 Task: Log work in the project CalibratePro for the issue 'Develop a new feature to allow for integration with blockchain technology' spent time as '4w 2d 8h 32m' and remaining time as '2w 6d 7h 7m' and move to top of backlog. Now add the issue to the epic 'Test Automation Implementation'. Log work in the project CalibratePro for the issue 'Implement a new feature to allow for personalized content delivery' spent time as '2w 4d 10h 18m' and remaining time as '5w 3d 21h 48m' and move to bottom of backlog. Now add the issue to the epic 'Agile Coaching and Training'
Action: Mouse moved to (815, 418)
Screenshot: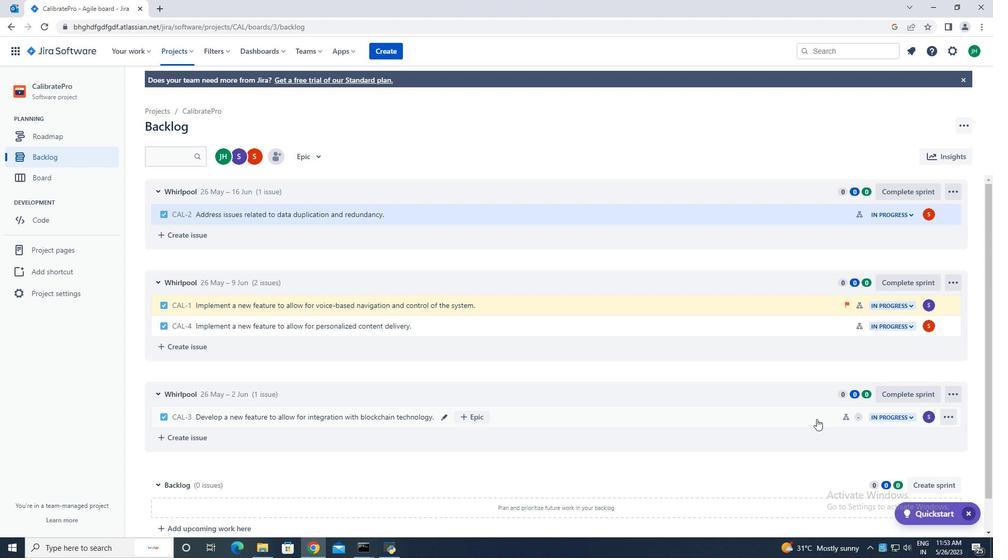 
Action: Mouse pressed left at (815, 418)
Screenshot: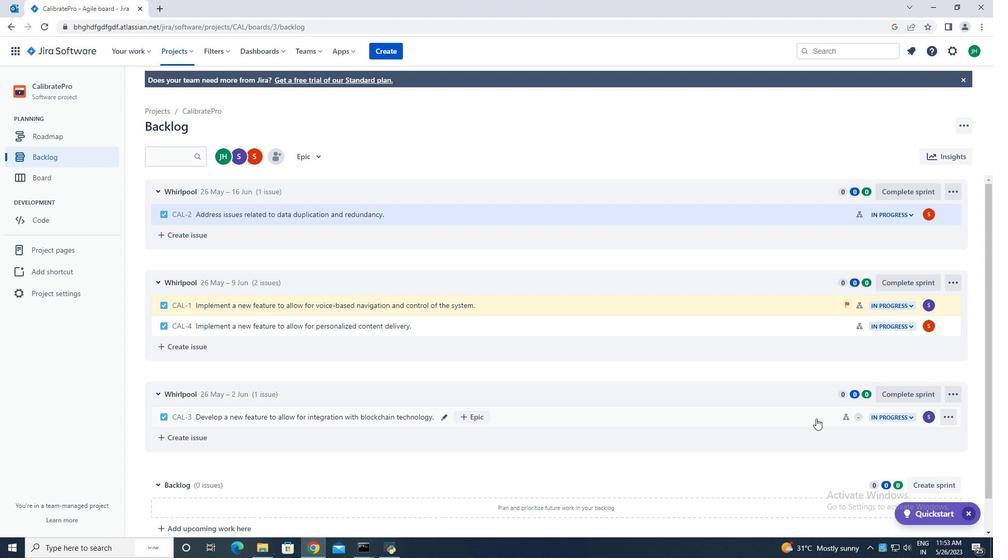 
Action: Mouse moved to (944, 187)
Screenshot: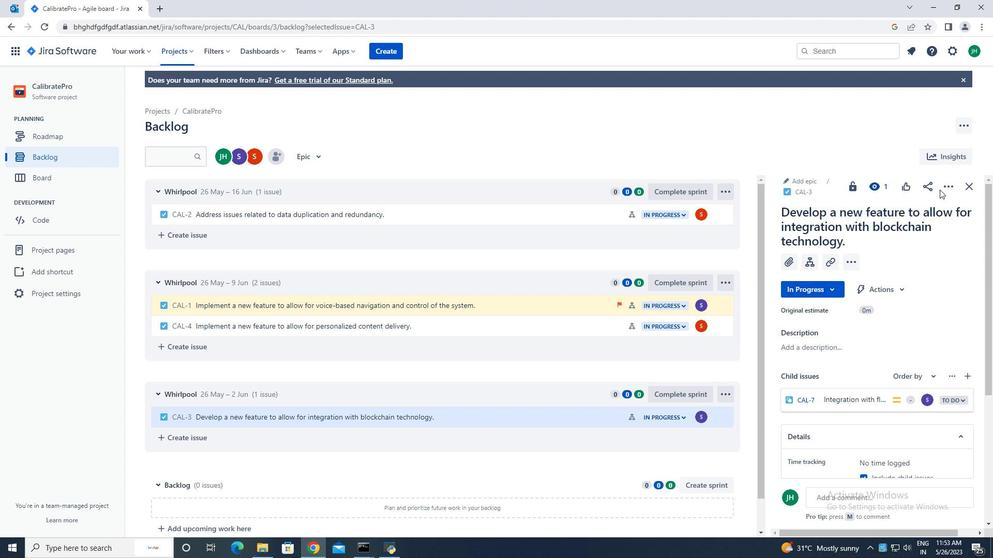 
Action: Mouse pressed left at (944, 187)
Screenshot: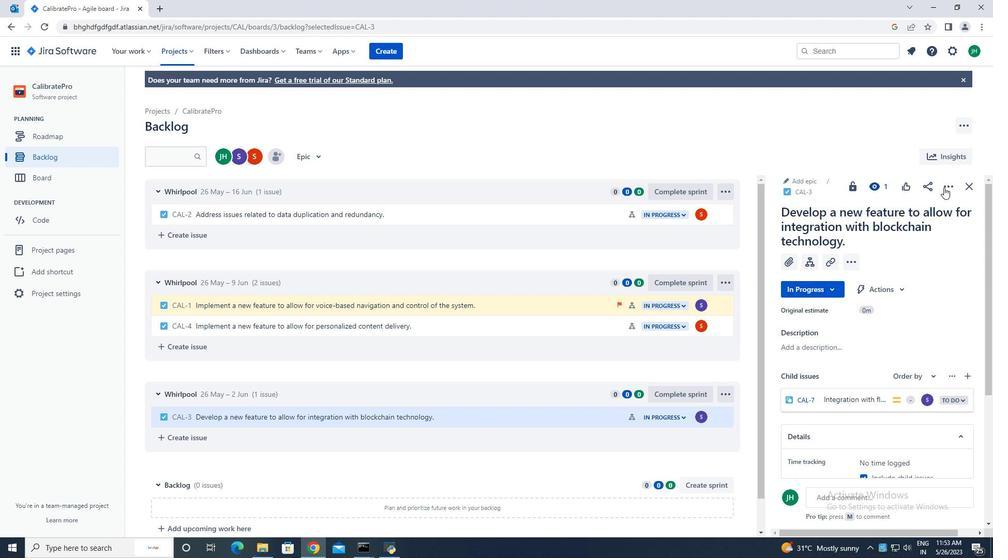 
Action: Mouse moved to (902, 215)
Screenshot: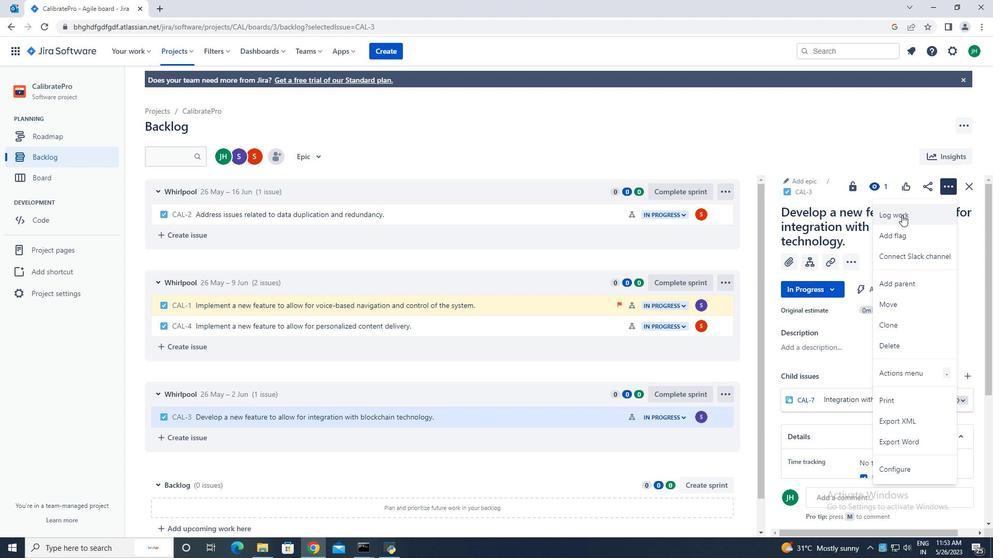 
Action: Mouse pressed left at (902, 215)
Screenshot: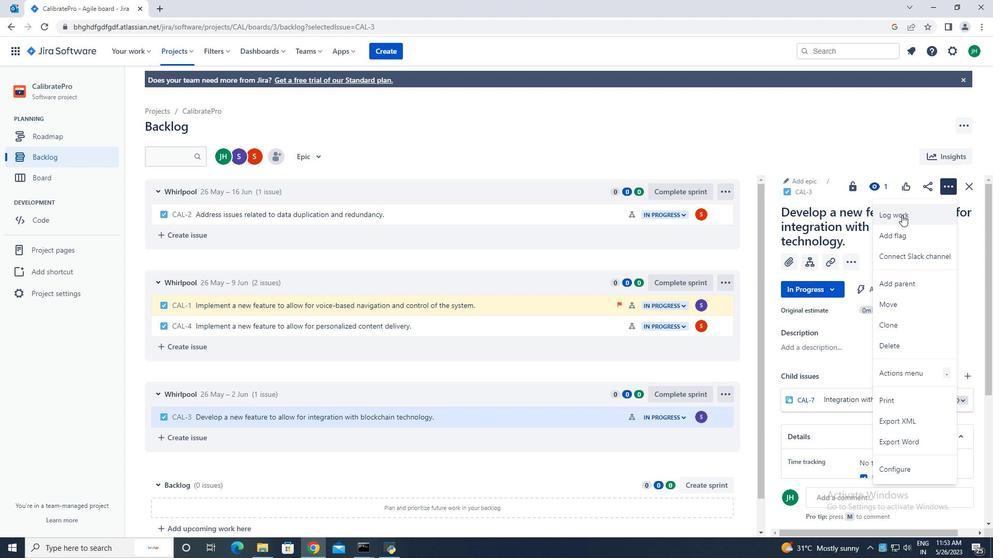 
Action: Mouse moved to (456, 159)
Screenshot: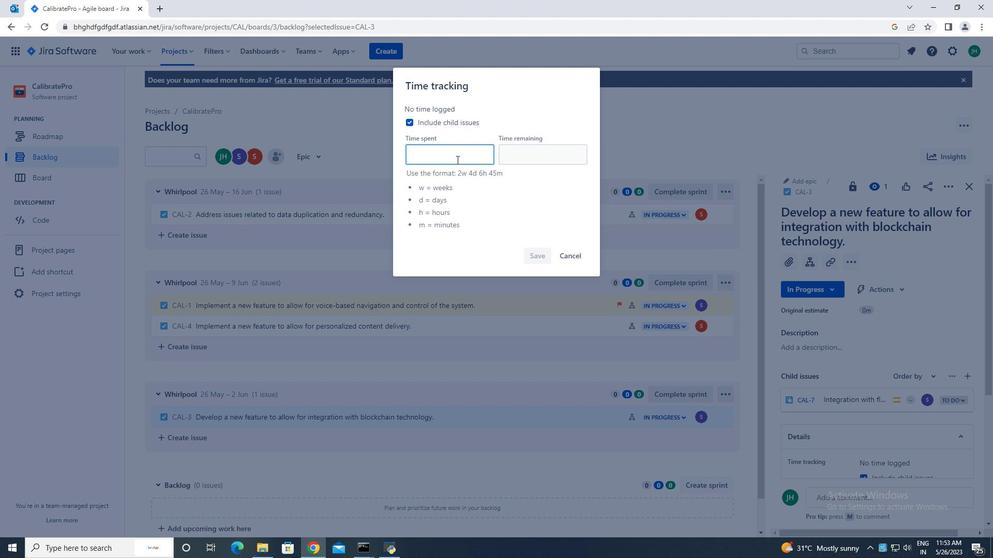 
Action: Key pressed 4w<Key.space>2d<Key.space>8h<Key.space>32m
Screenshot: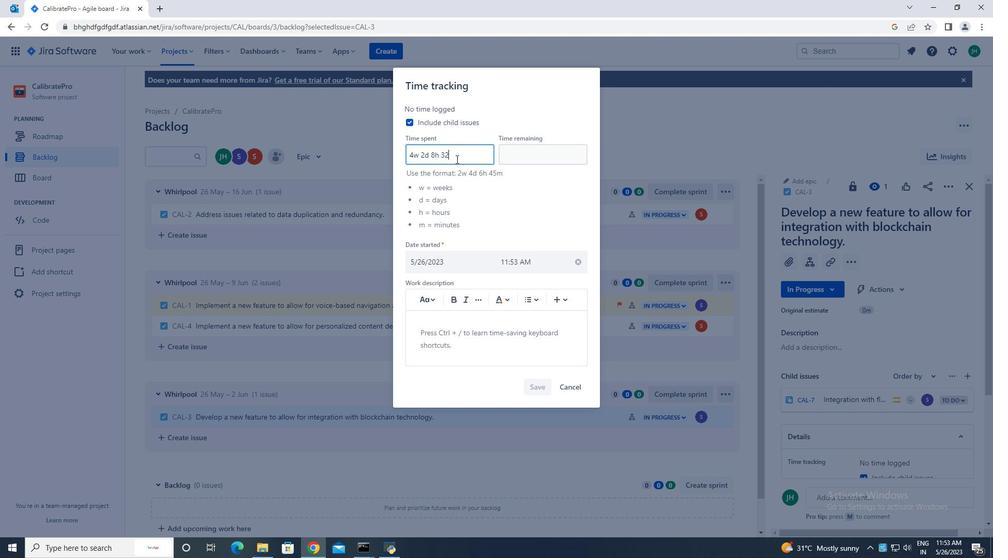 
Action: Mouse moved to (545, 155)
Screenshot: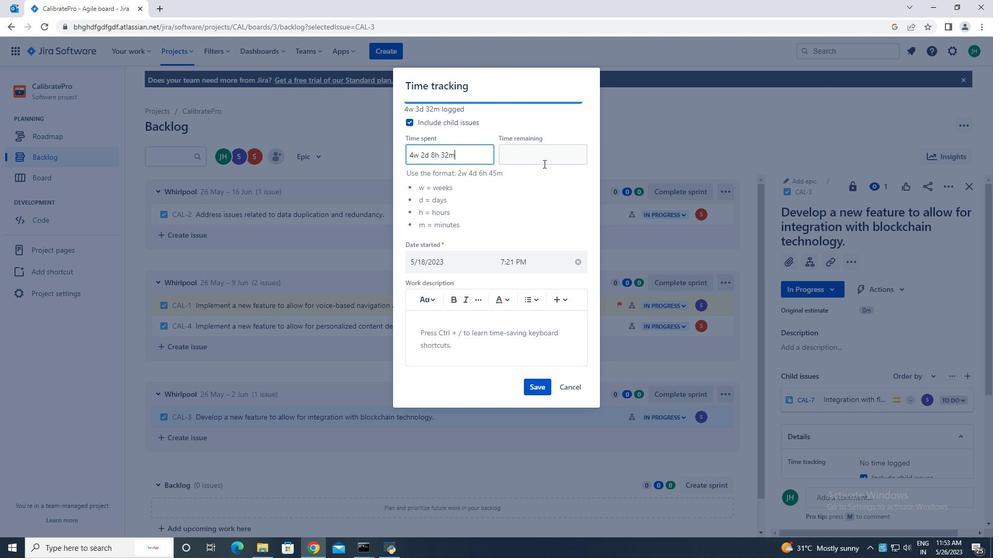 
Action: Mouse pressed left at (545, 155)
Screenshot: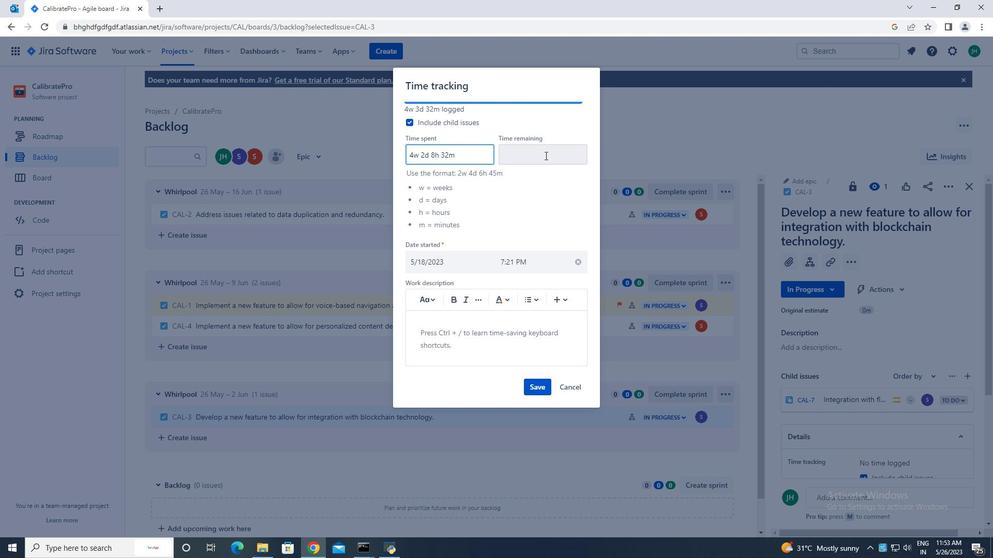 
Action: Key pressed 2w<Key.space>6d<Key.space>7h<Key.space>7m
Screenshot: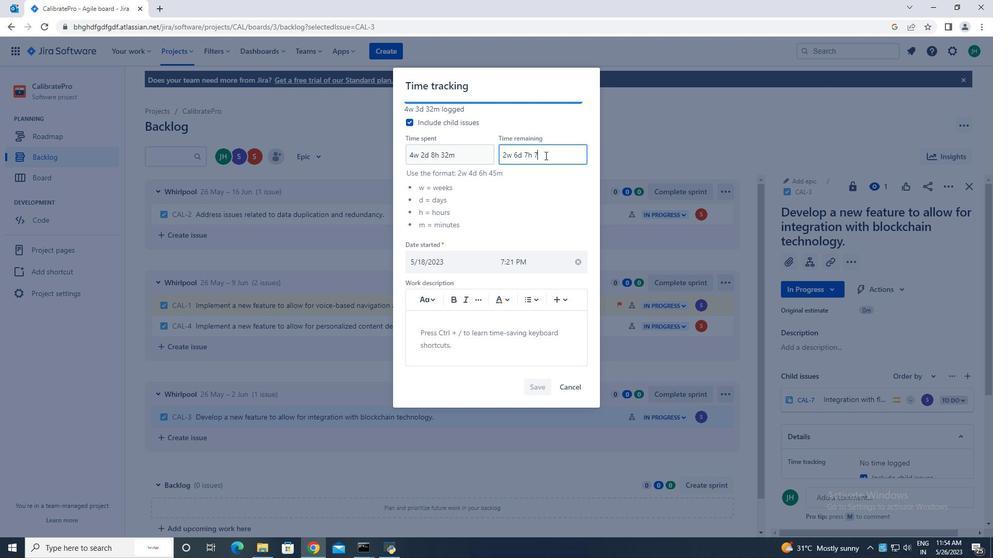 
Action: Mouse moved to (536, 386)
Screenshot: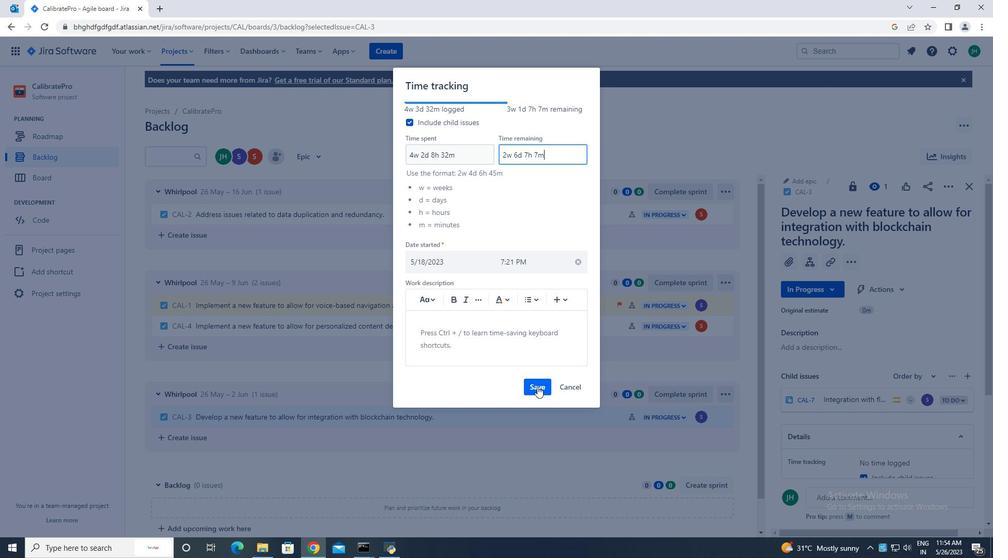 
Action: Mouse pressed left at (536, 386)
Screenshot: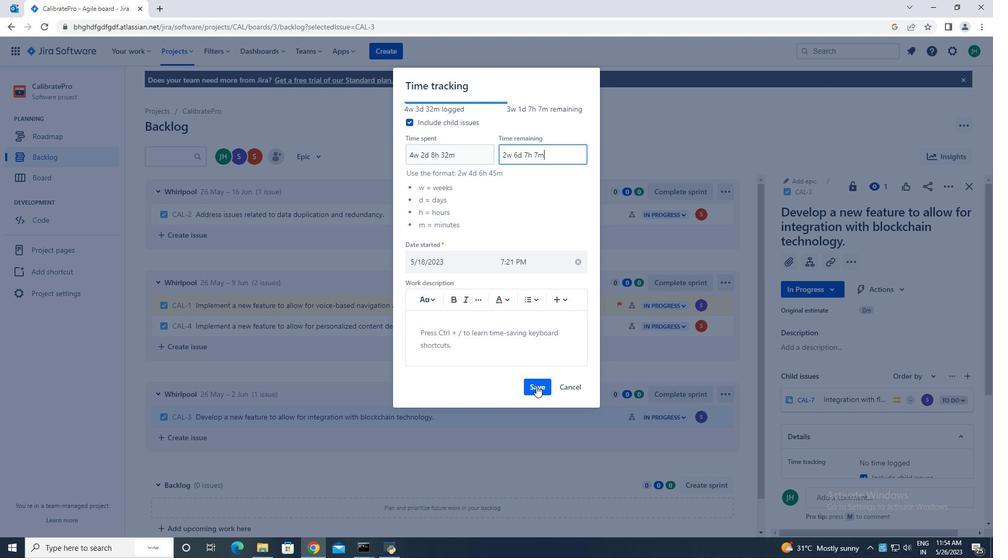 
Action: Mouse moved to (719, 417)
Screenshot: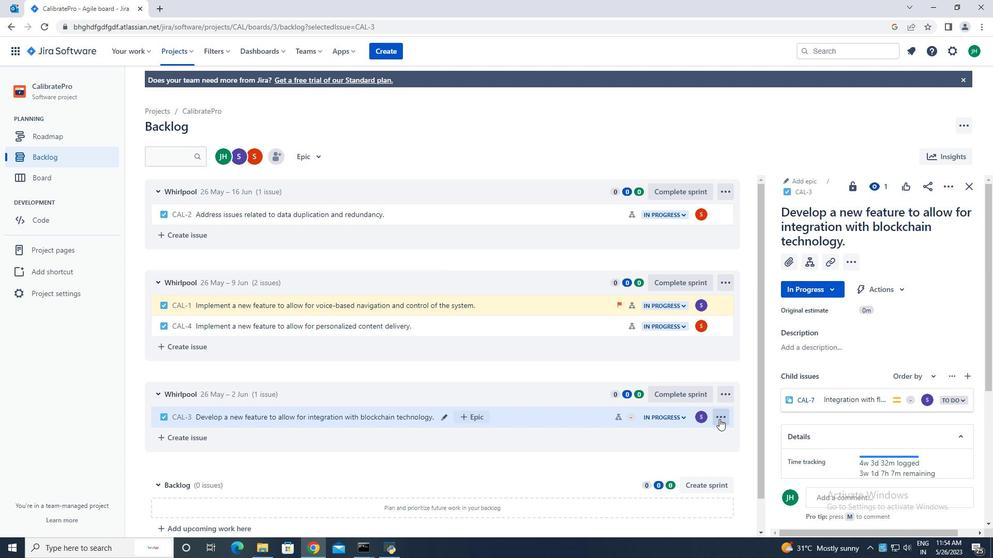 
Action: Mouse pressed left at (719, 417)
Screenshot: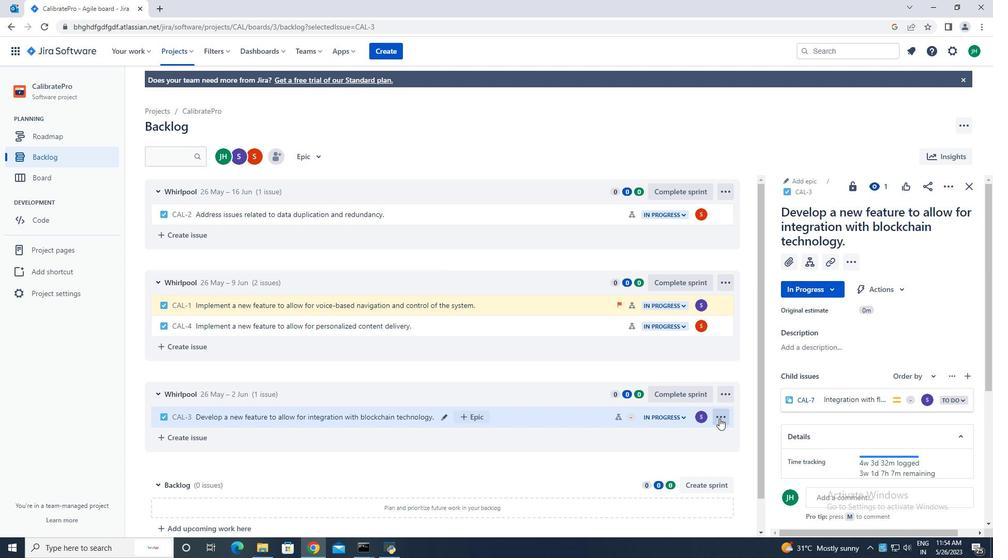 
Action: Mouse moved to (694, 378)
Screenshot: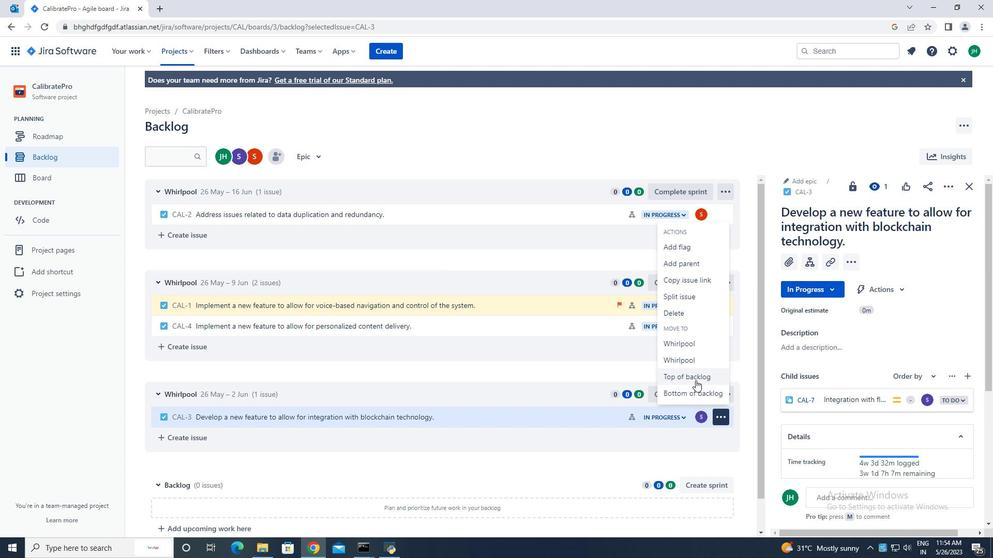 
Action: Mouse pressed left at (694, 378)
Screenshot: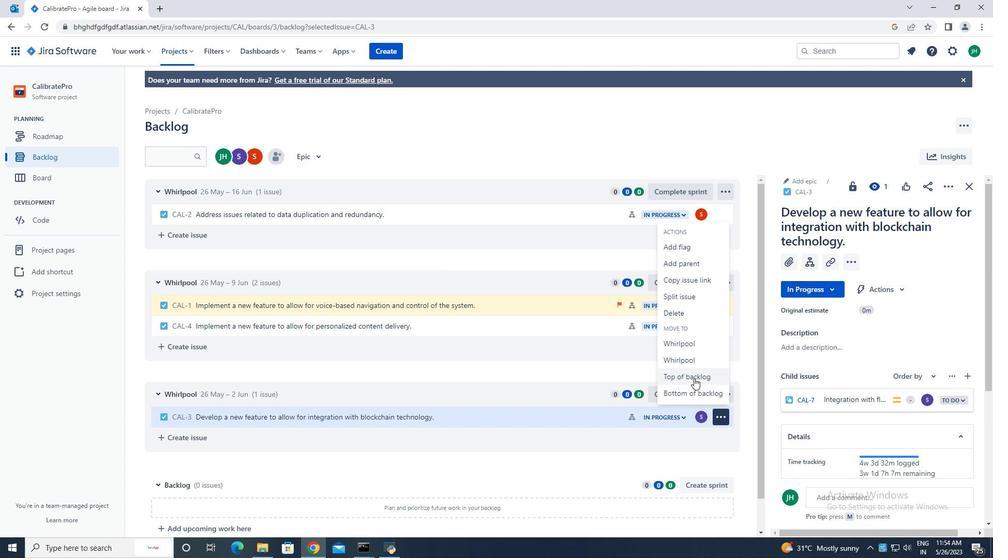 
Action: Mouse moved to (533, 164)
Screenshot: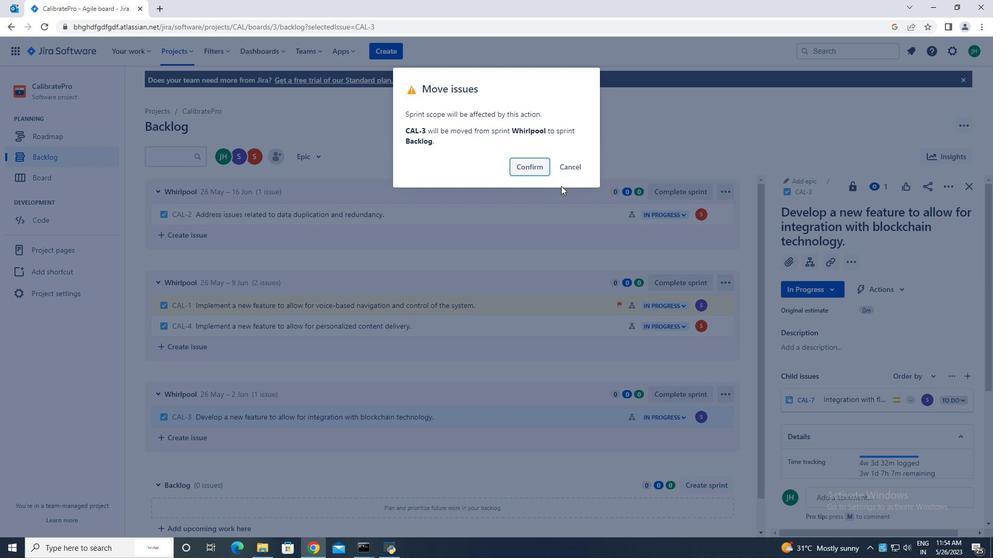 
Action: Mouse pressed left at (533, 164)
Screenshot: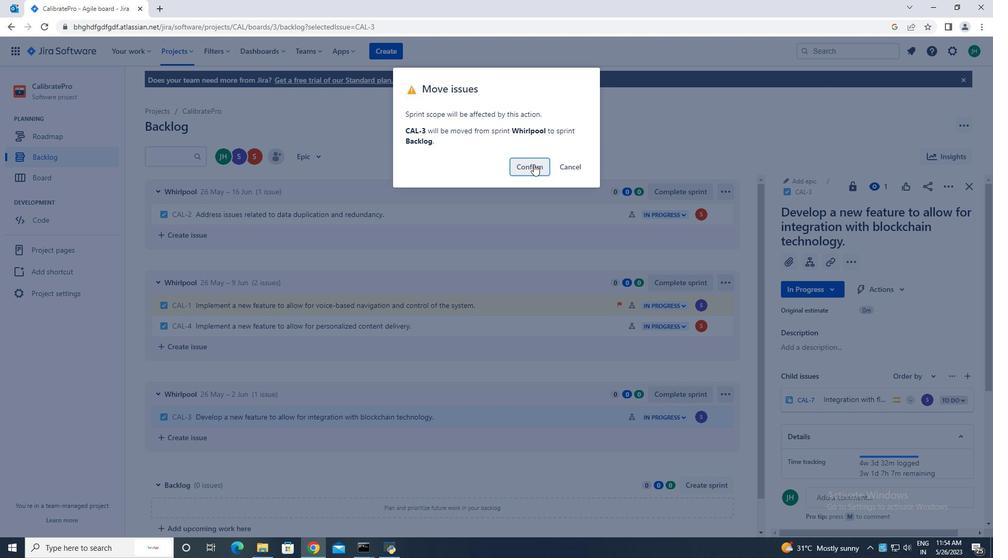 
Action: Mouse moved to (973, 186)
Screenshot: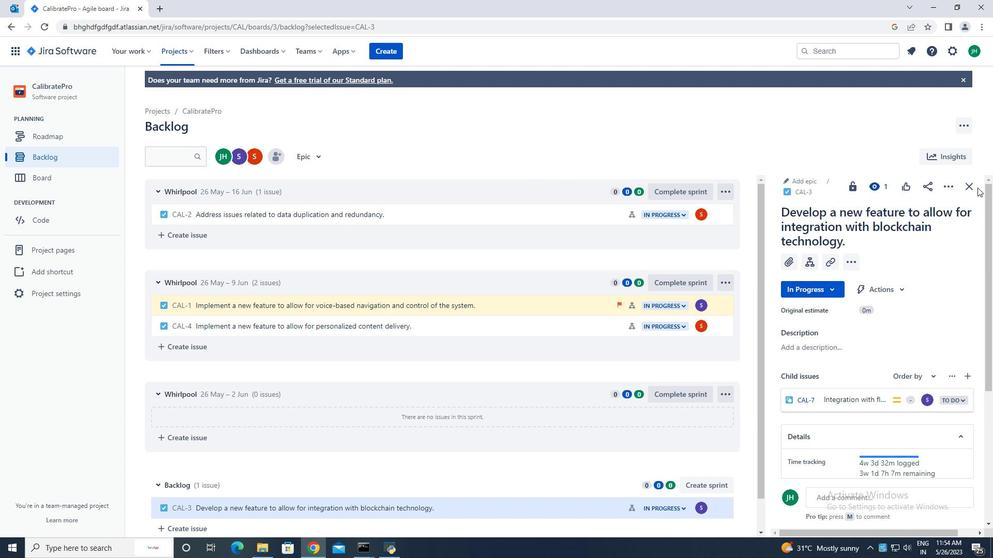 
Action: Mouse pressed left at (973, 186)
Screenshot: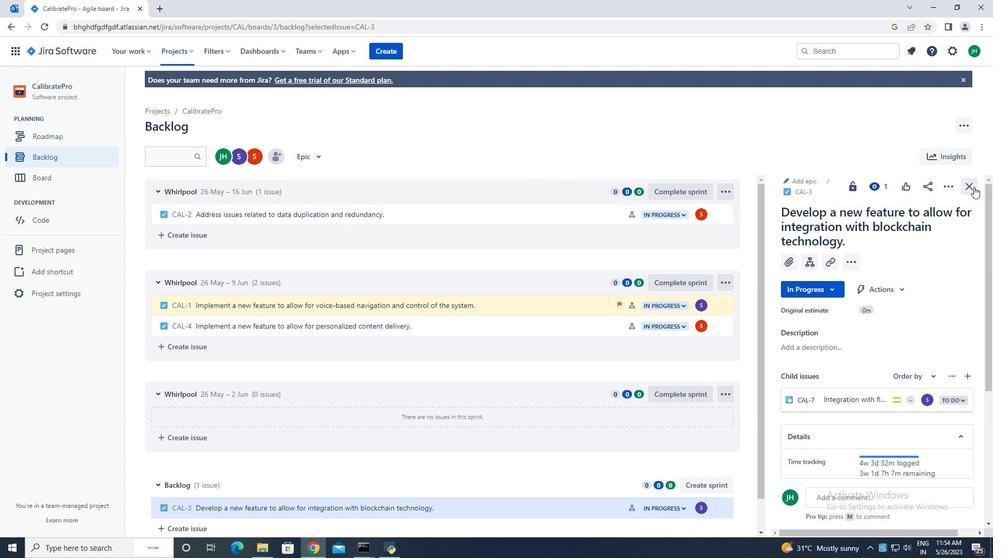 
Action: Mouse moved to (314, 159)
Screenshot: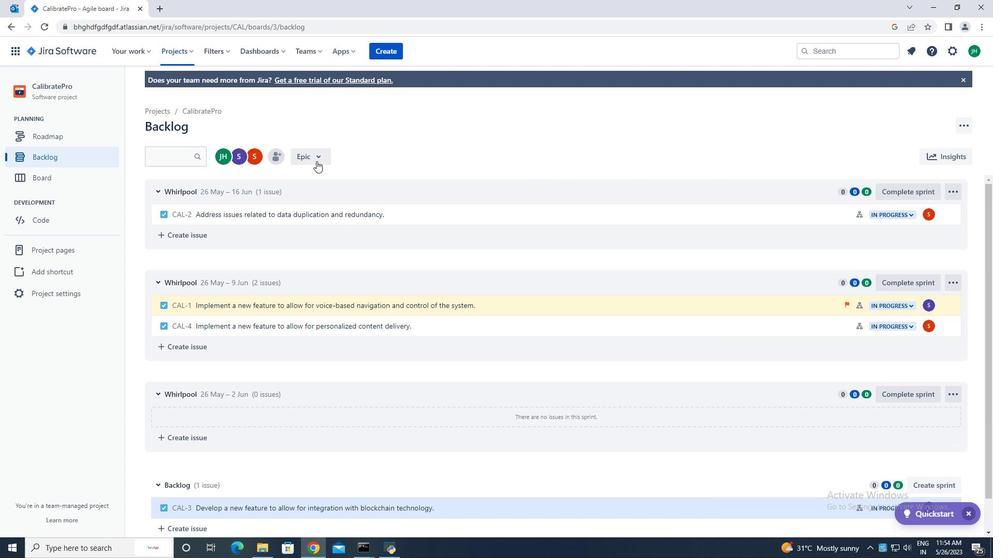 
Action: Mouse pressed left at (314, 159)
Screenshot: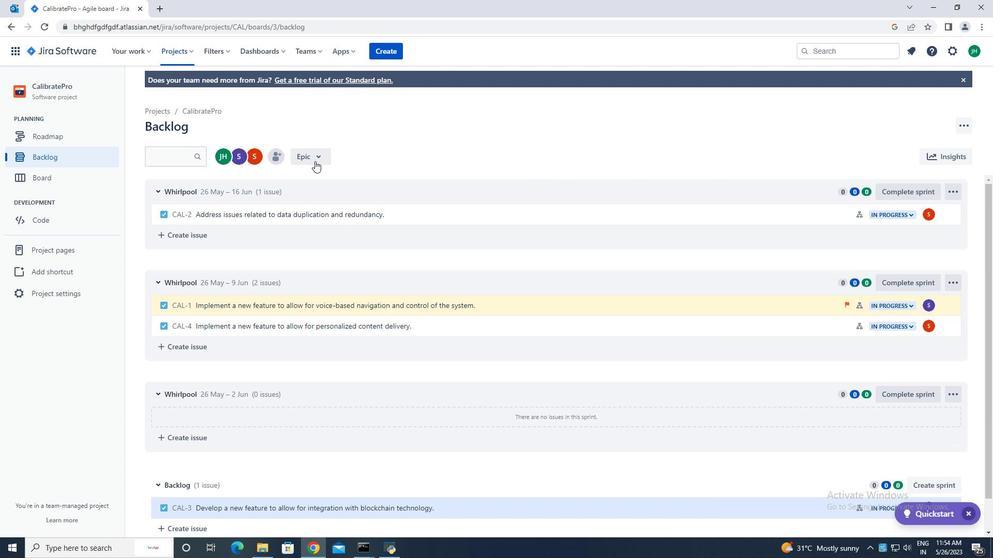 
Action: Mouse moved to (327, 234)
Screenshot: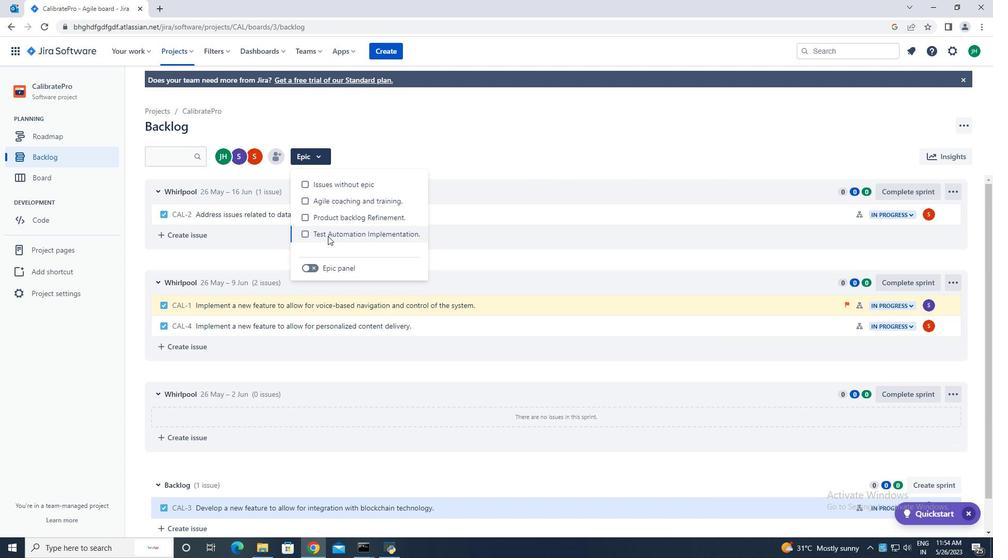 
Action: Mouse pressed left at (327, 234)
Screenshot: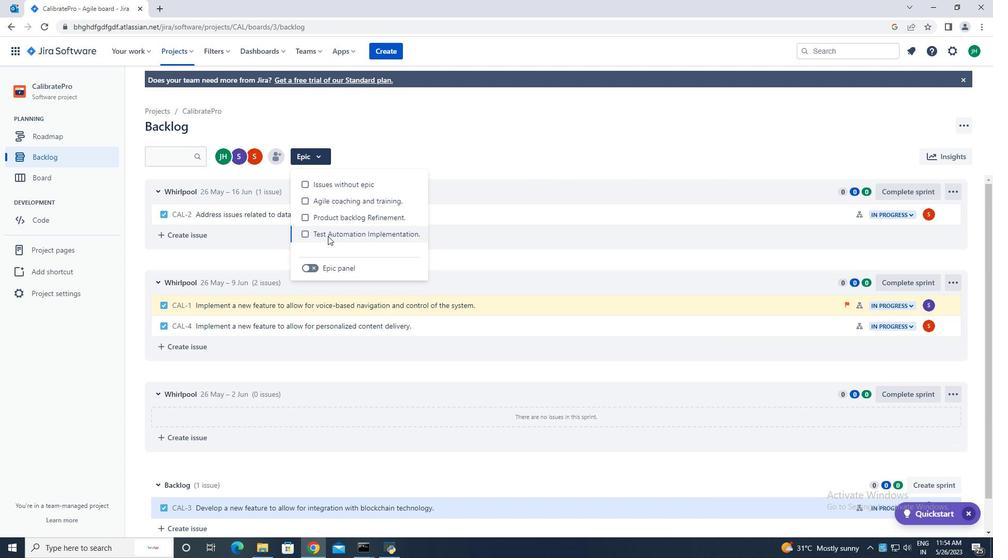 
Action: Mouse moved to (360, 108)
Screenshot: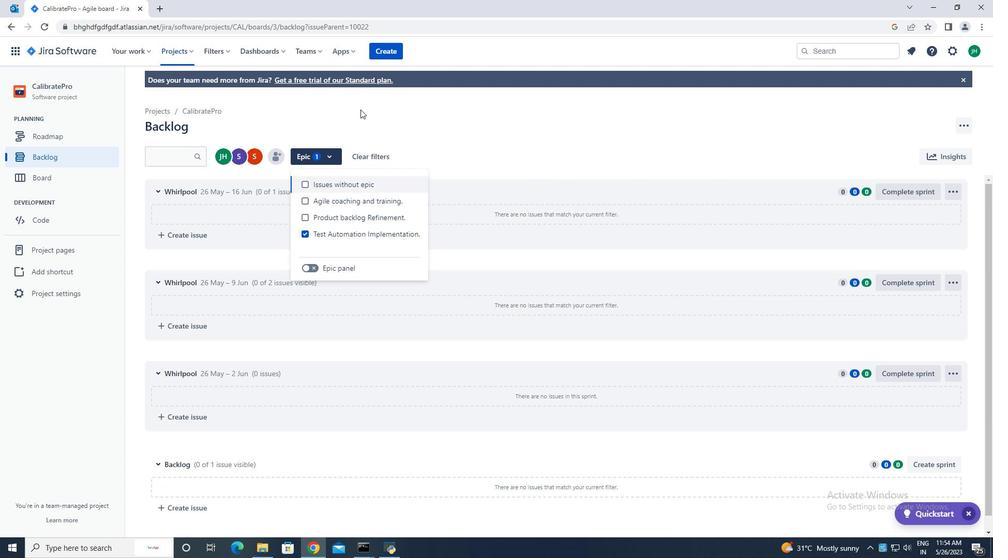 
Action: Mouse pressed left at (360, 108)
Screenshot: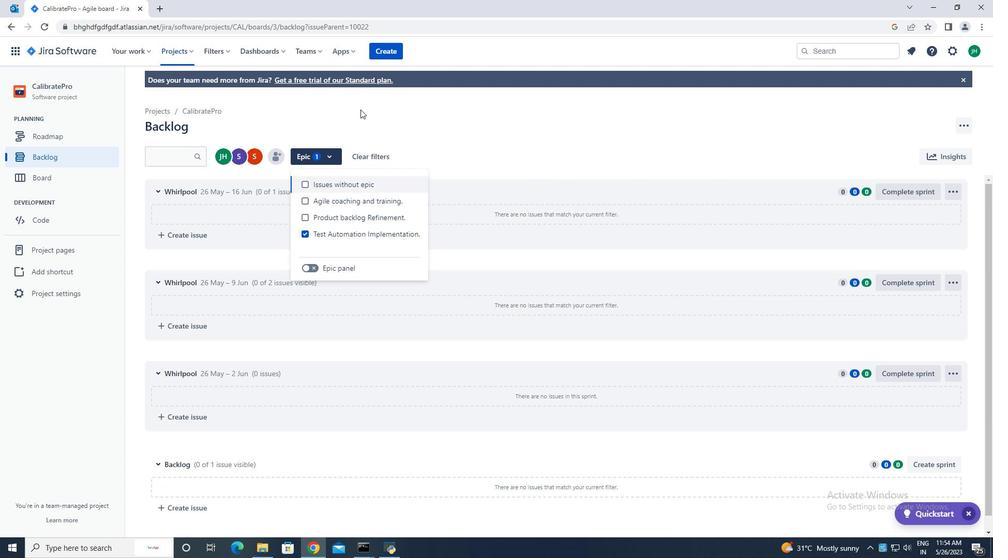 
Action: Mouse moved to (49, 156)
Screenshot: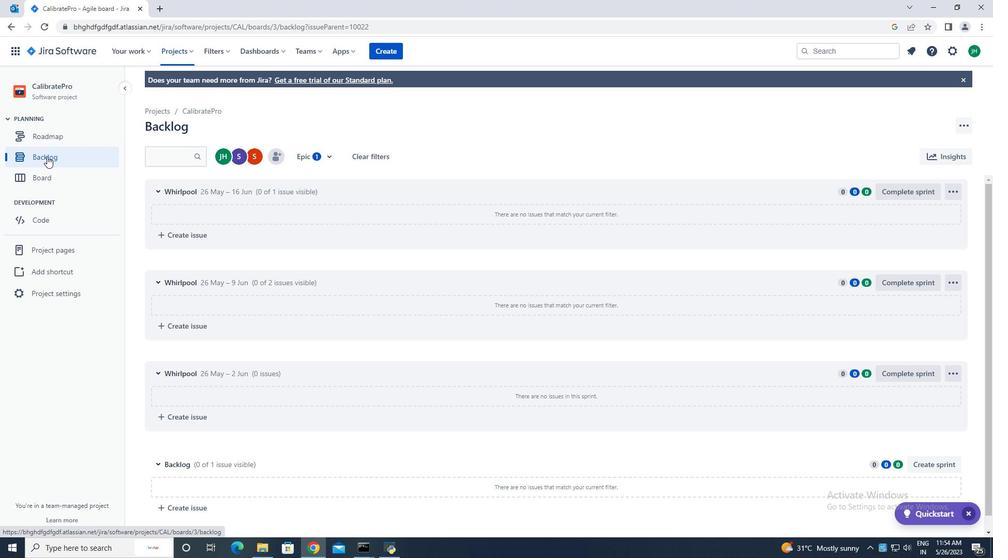 
Action: Mouse pressed left at (49, 156)
Screenshot: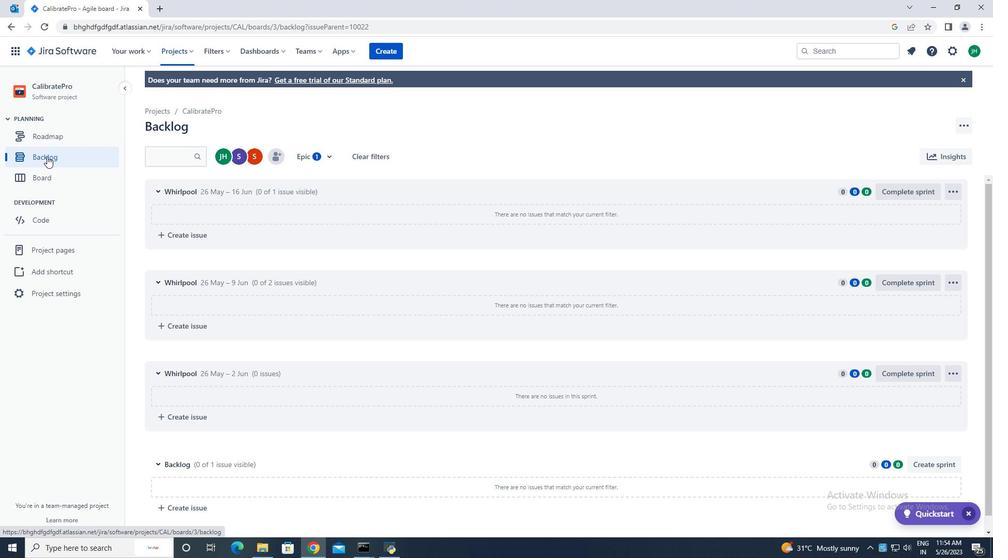 
Action: Mouse moved to (768, 328)
Screenshot: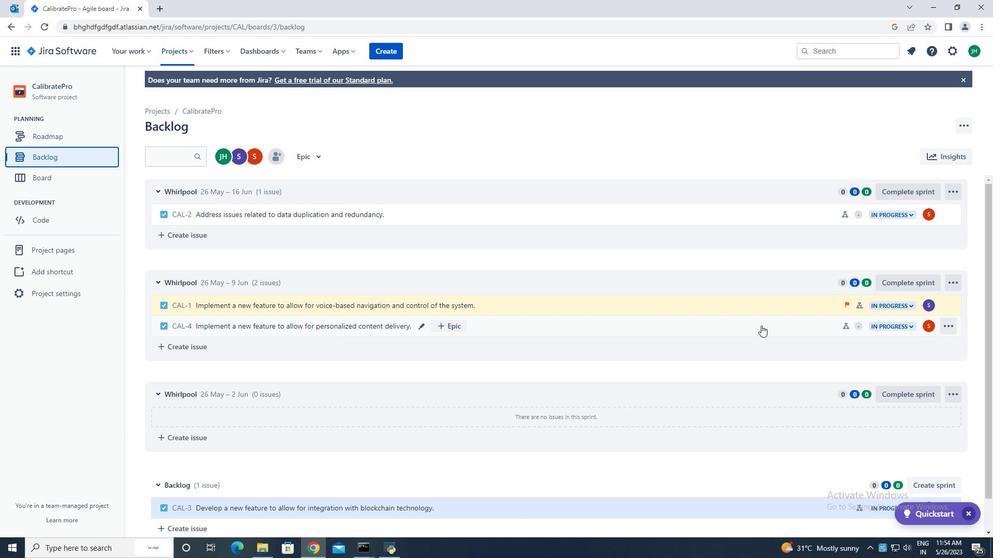 
Action: Mouse pressed left at (768, 328)
Screenshot: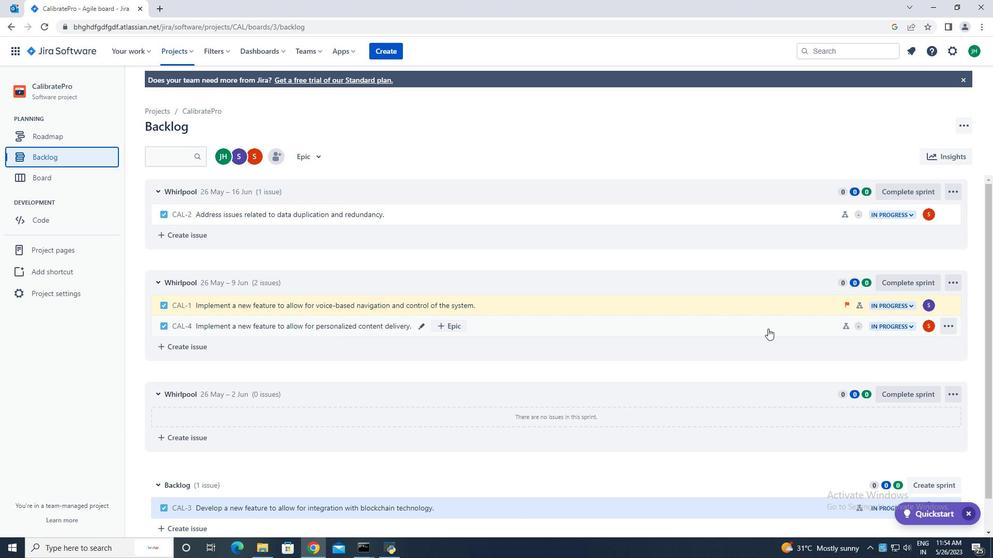 
Action: Mouse moved to (948, 186)
Screenshot: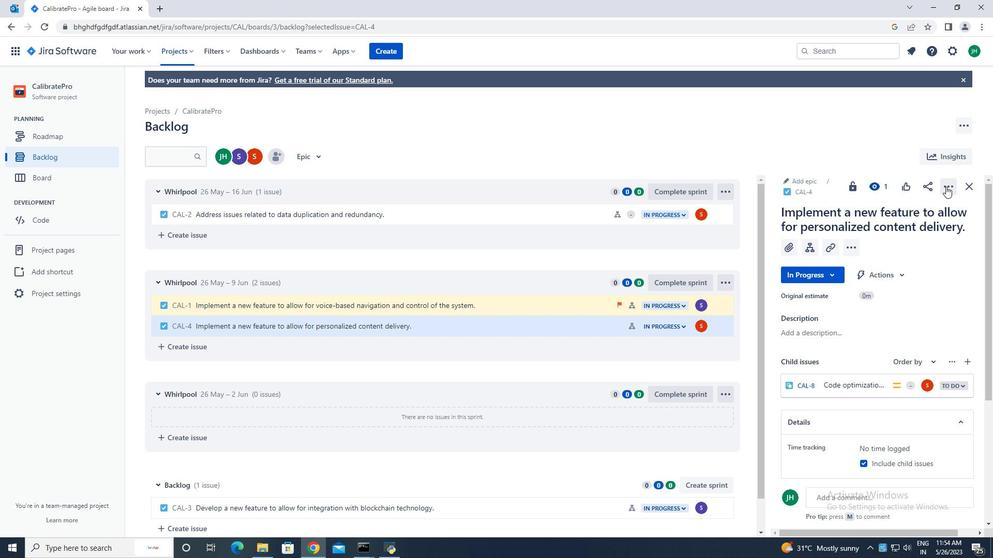 
Action: Mouse pressed left at (948, 186)
Screenshot: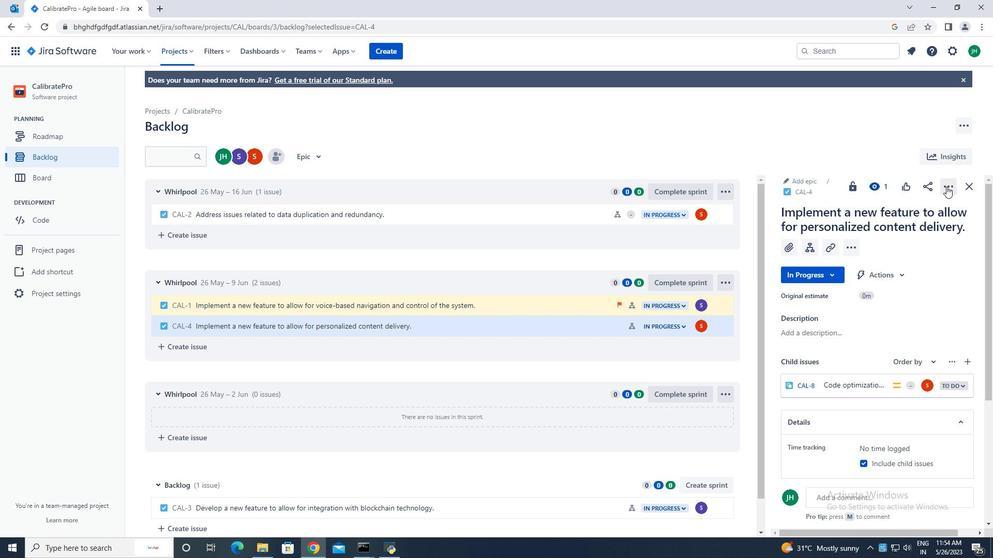 
Action: Mouse moved to (899, 215)
Screenshot: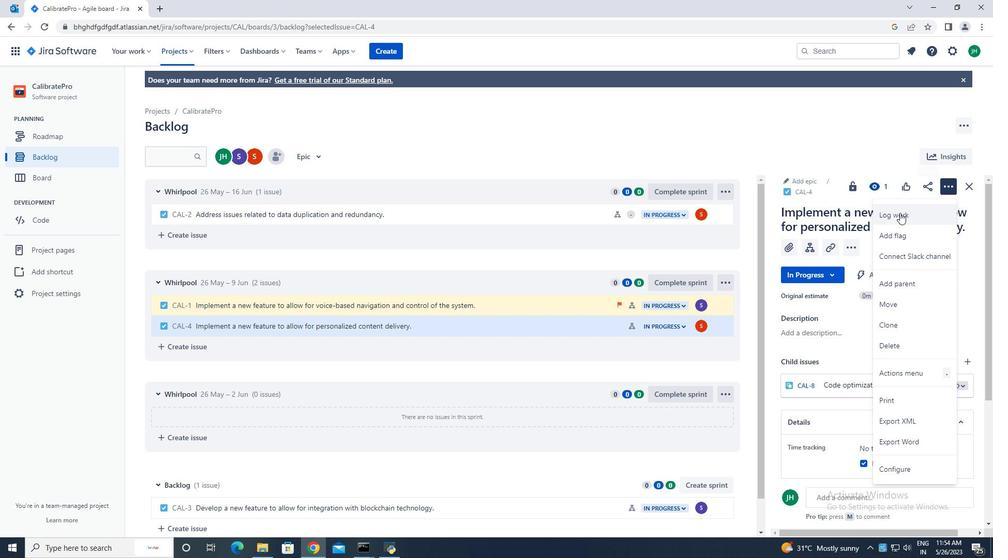 
Action: Mouse pressed left at (899, 215)
Screenshot: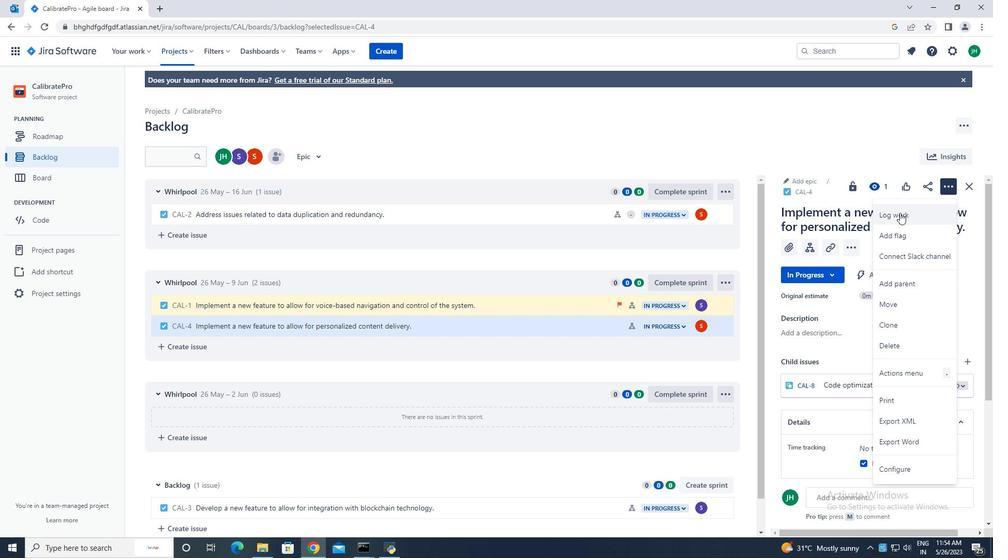 
Action: Mouse moved to (454, 157)
Screenshot: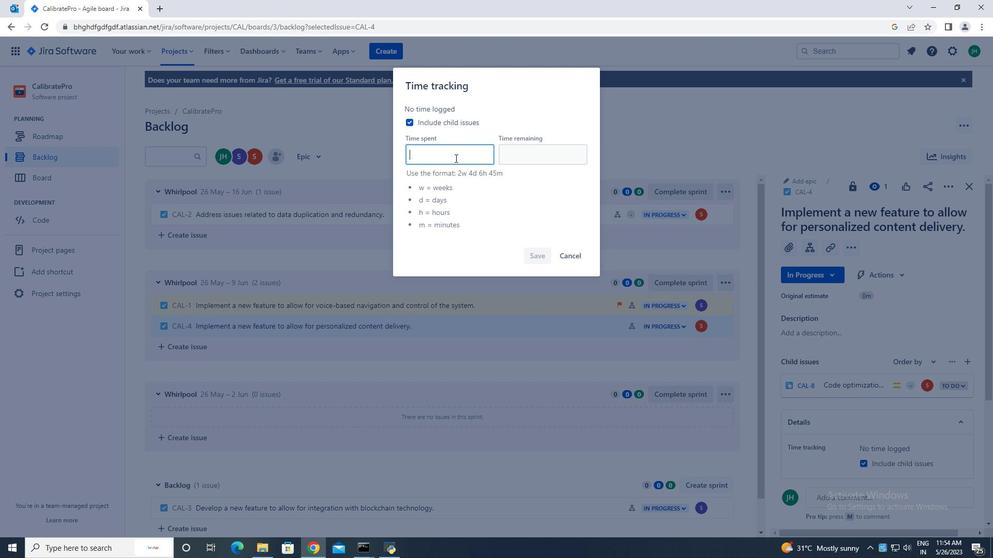 
Action: Key pressed 2w<Key.space>4d<Key.space>10h<Key.space>18m
Screenshot: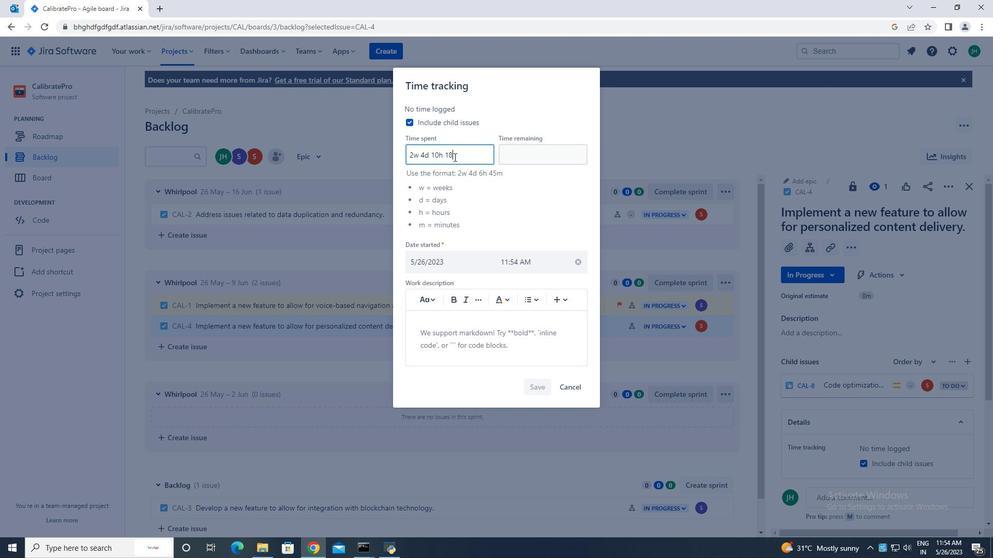 
Action: Mouse moved to (517, 150)
Screenshot: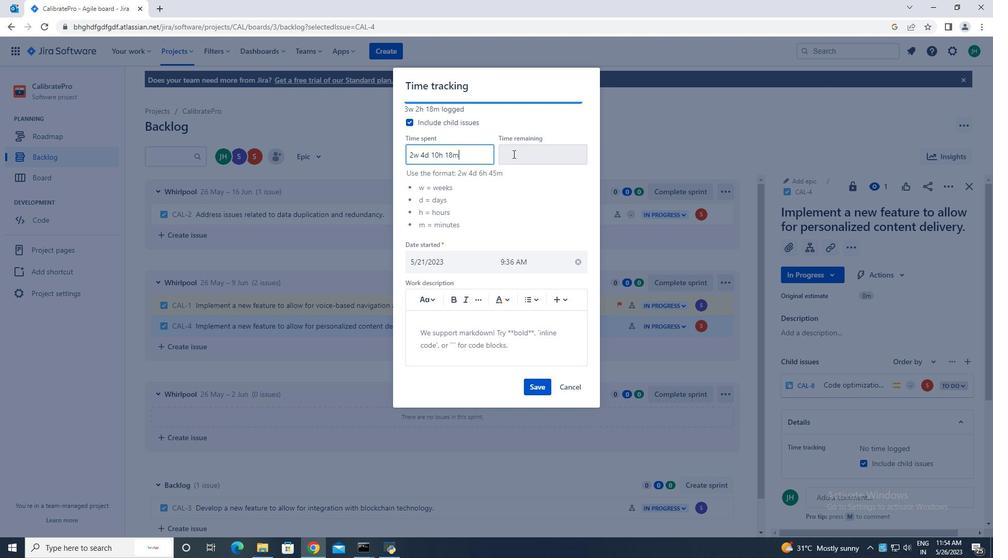 
Action: Mouse pressed left at (517, 150)
Screenshot: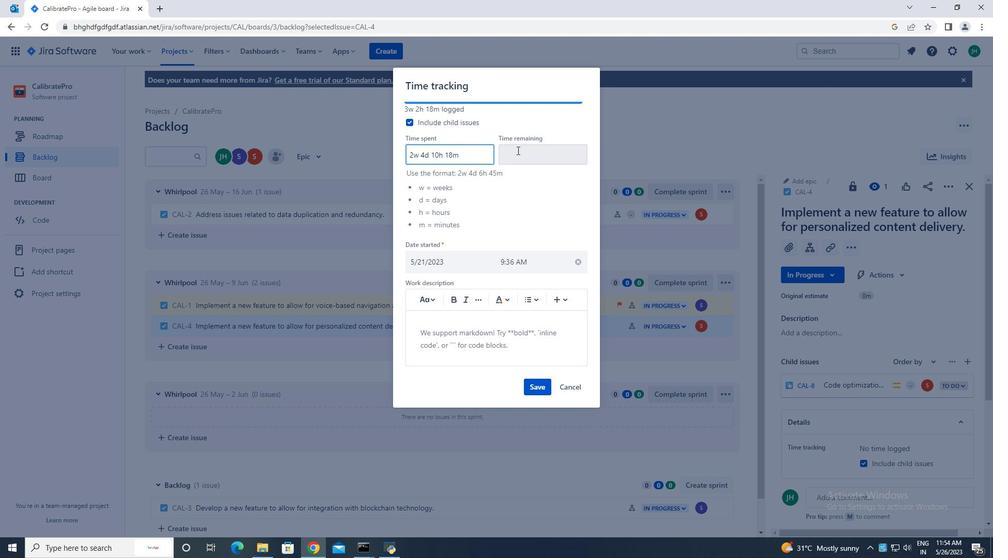 
Action: Mouse moved to (516, 150)
Screenshot: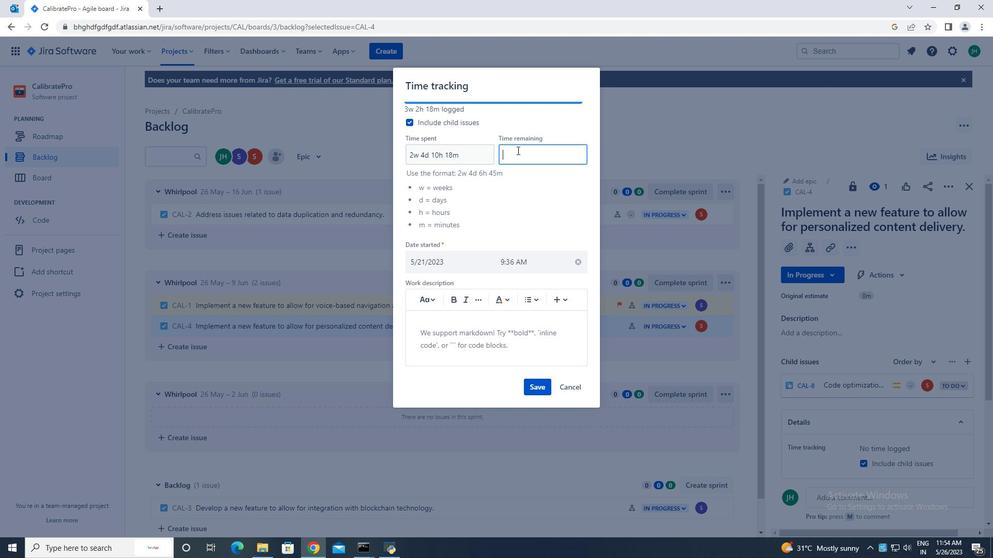 
Action: Key pressed 5w<Key.space>3d<Key.space>21h<Key.space>48m
Screenshot: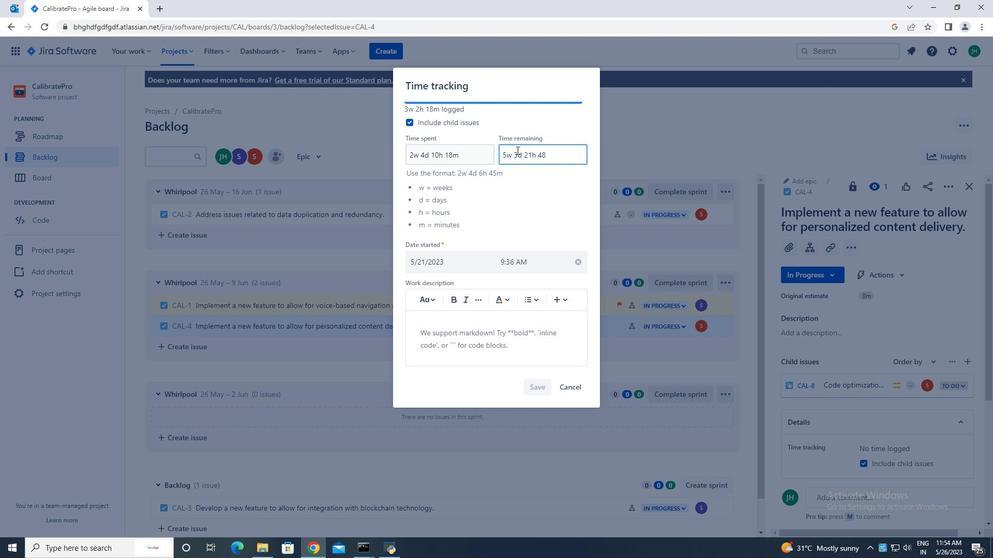 
Action: Mouse moved to (535, 385)
Screenshot: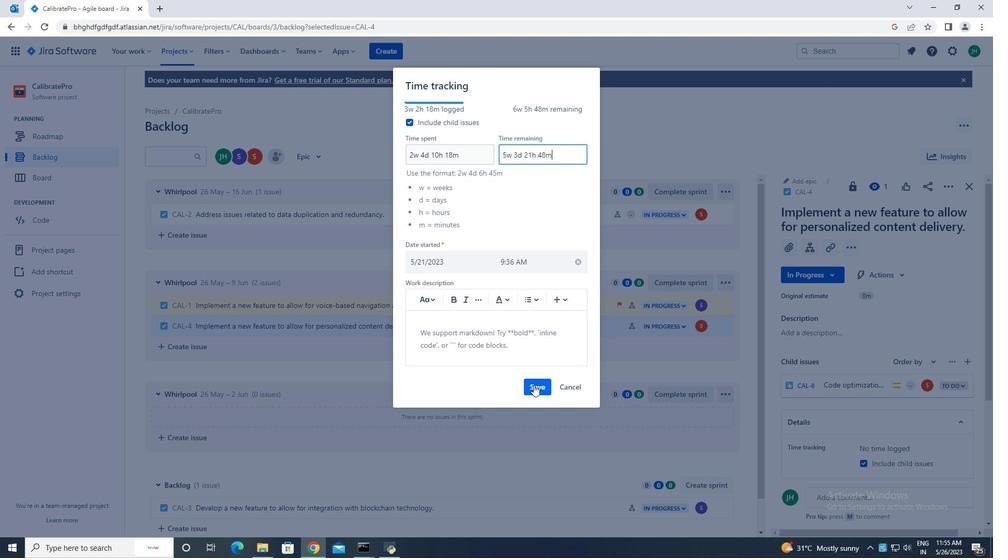 
Action: Mouse pressed left at (535, 385)
Screenshot: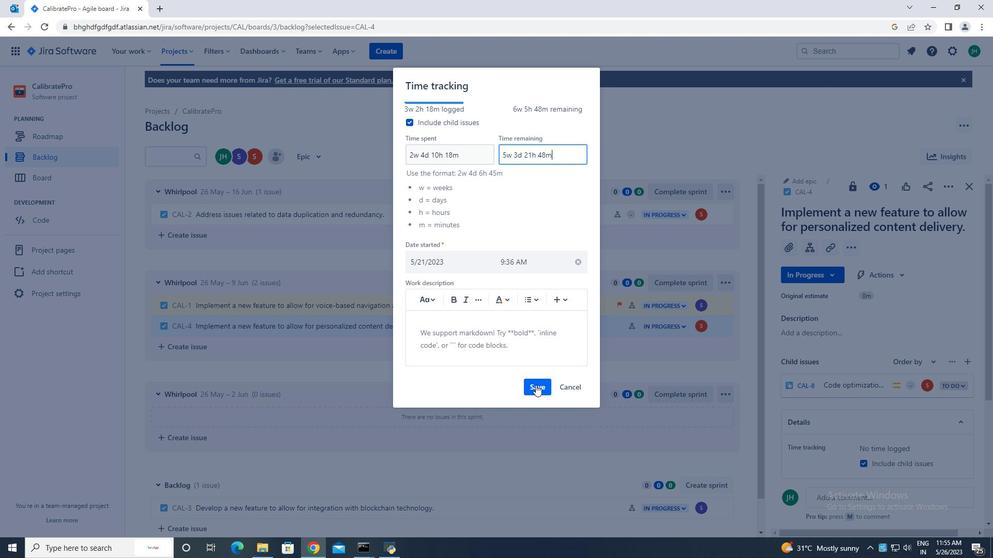 
Action: Mouse moved to (725, 325)
Screenshot: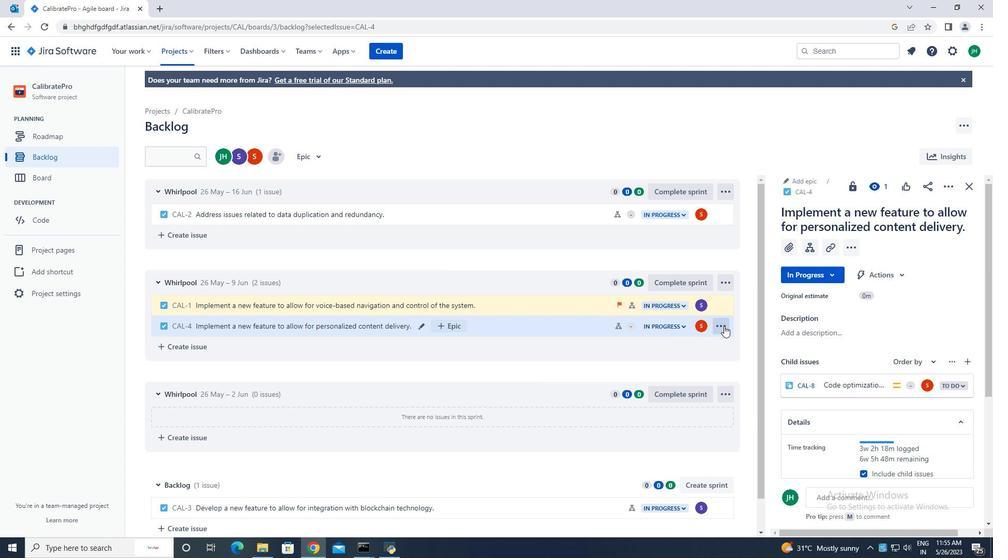 
Action: Mouse pressed left at (725, 325)
Screenshot: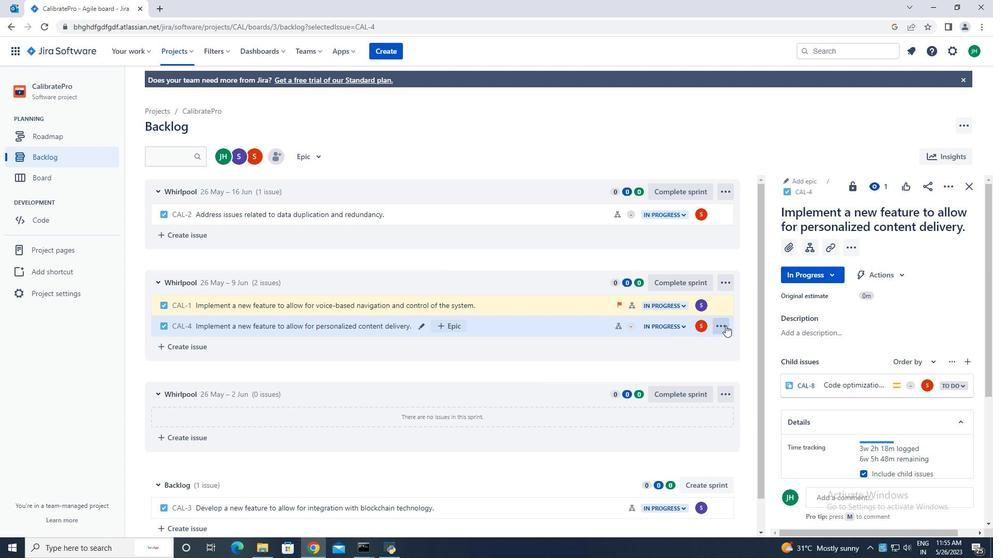 
Action: Mouse moved to (602, 354)
Screenshot: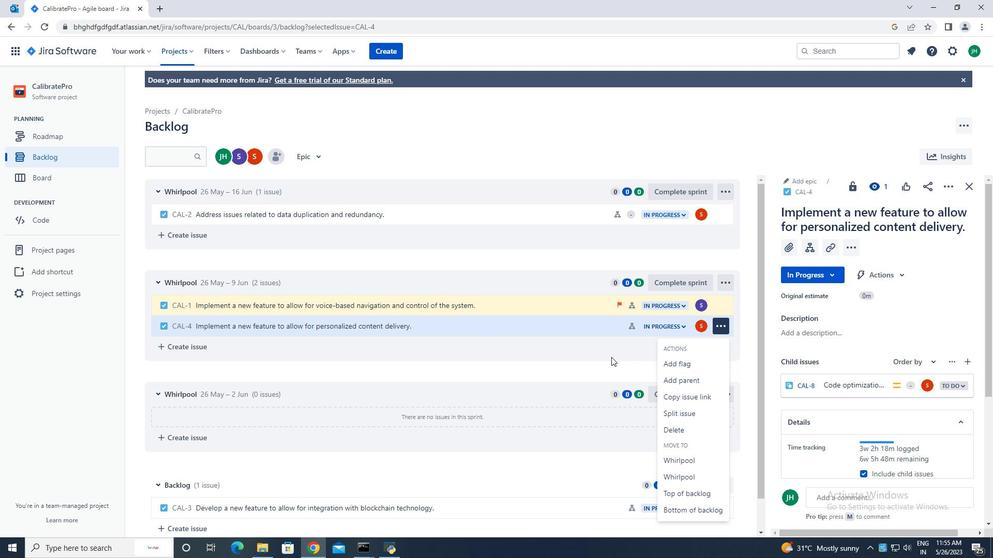 
Action: Mouse pressed left at (602, 354)
Screenshot: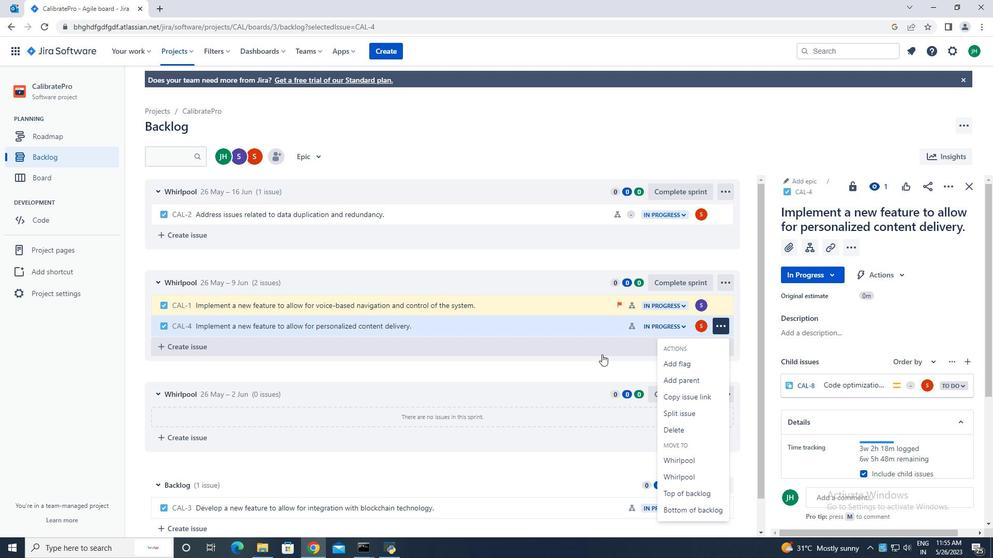 
Action: Mouse moved to (717, 327)
Screenshot: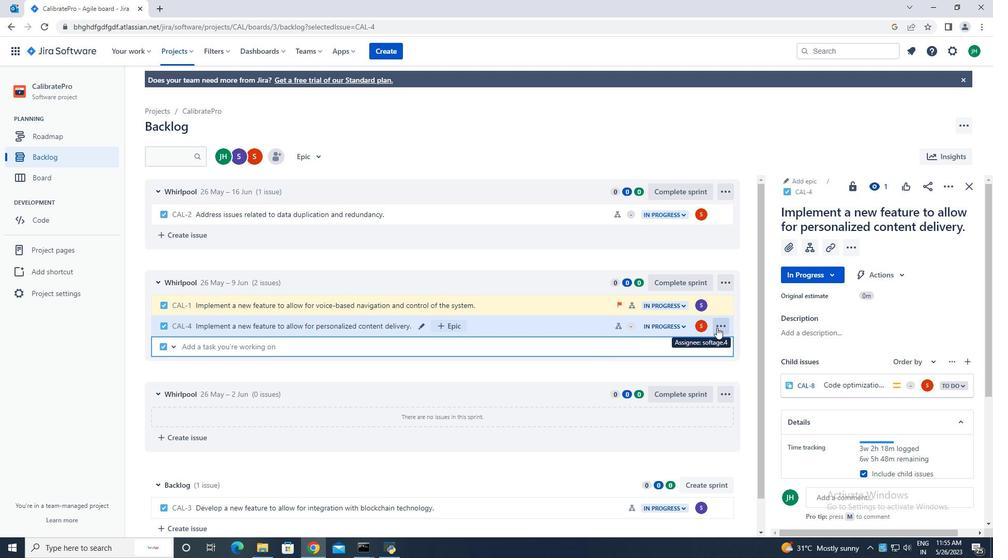 
Action: Mouse pressed left at (717, 327)
Screenshot: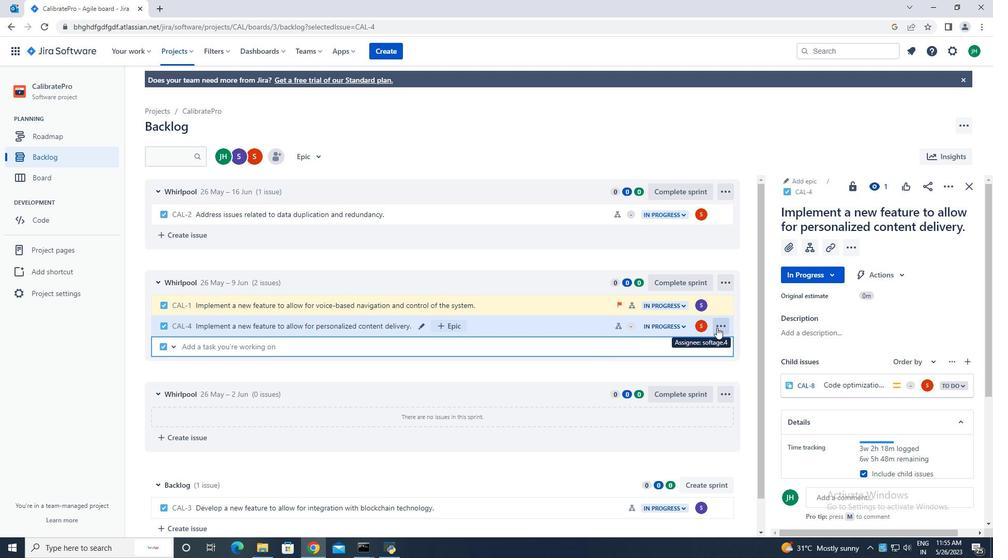 
Action: Mouse moved to (685, 511)
Screenshot: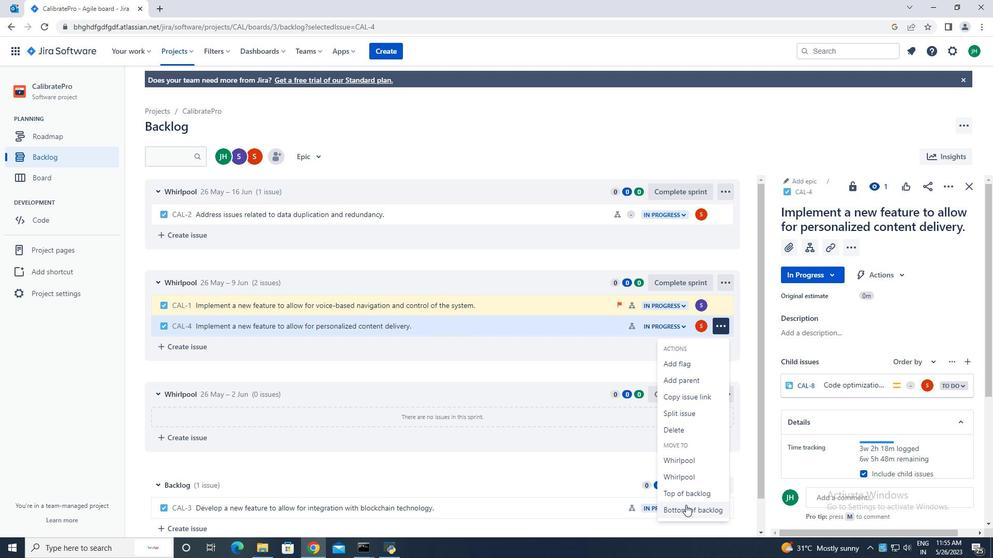 
Action: Mouse pressed left at (685, 511)
Screenshot: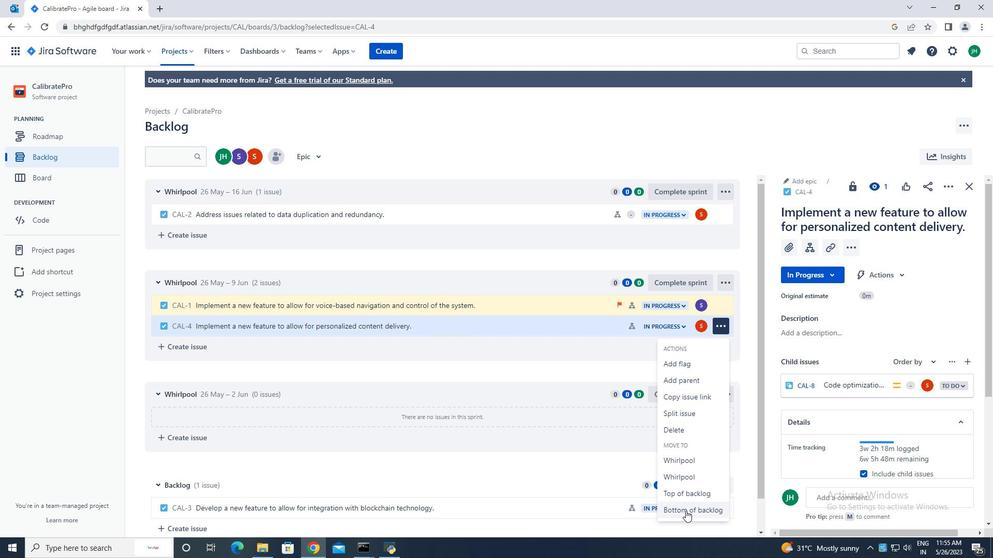 
Action: Mouse moved to (529, 164)
Screenshot: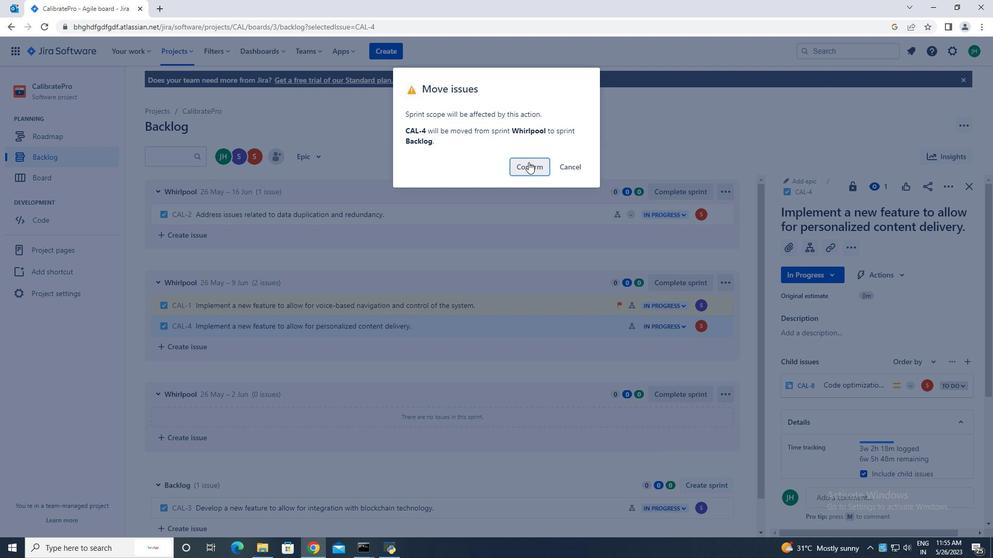 
Action: Mouse pressed left at (529, 164)
Screenshot: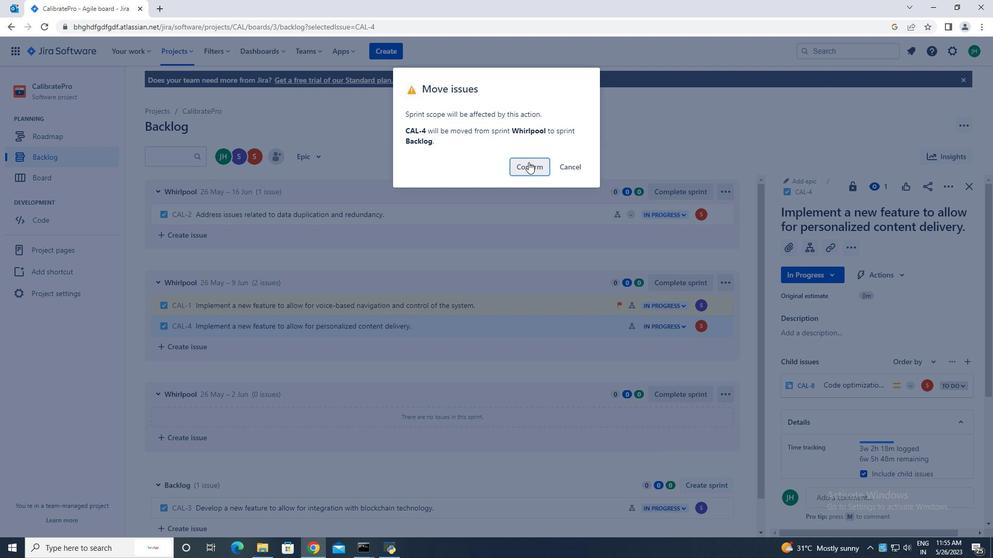 
Action: Mouse moved to (972, 184)
Screenshot: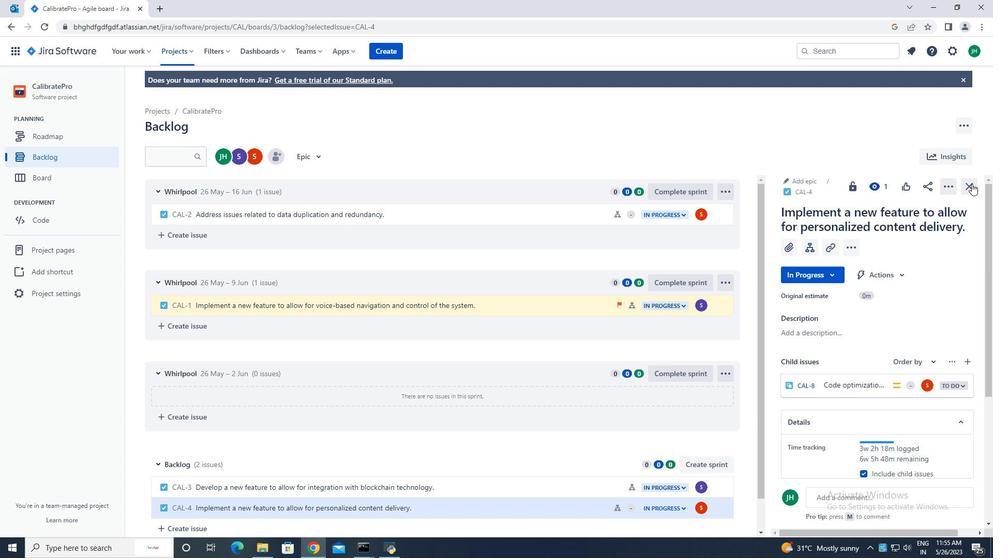 
Action: Mouse pressed left at (972, 184)
Screenshot: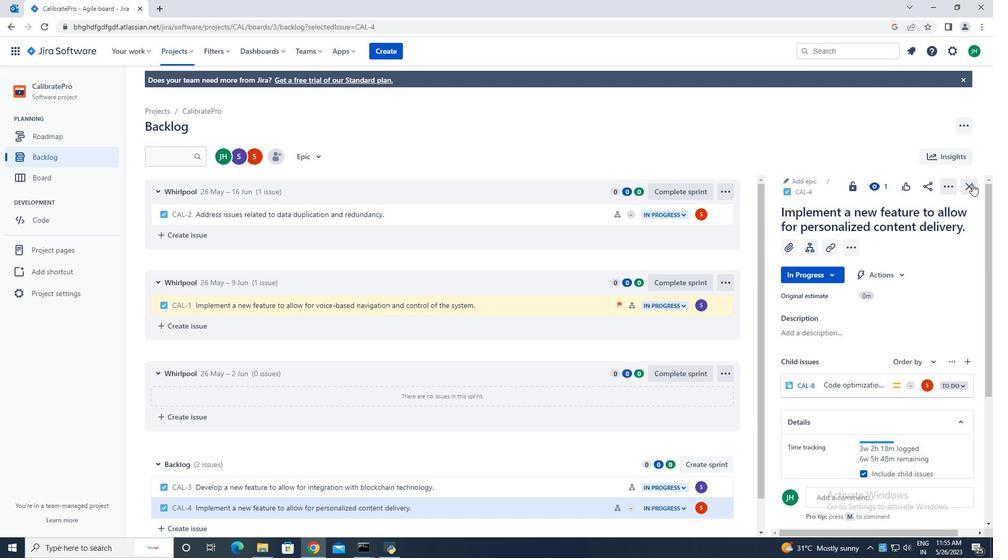 
Action: Mouse moved to (315, 157)
Screenshot: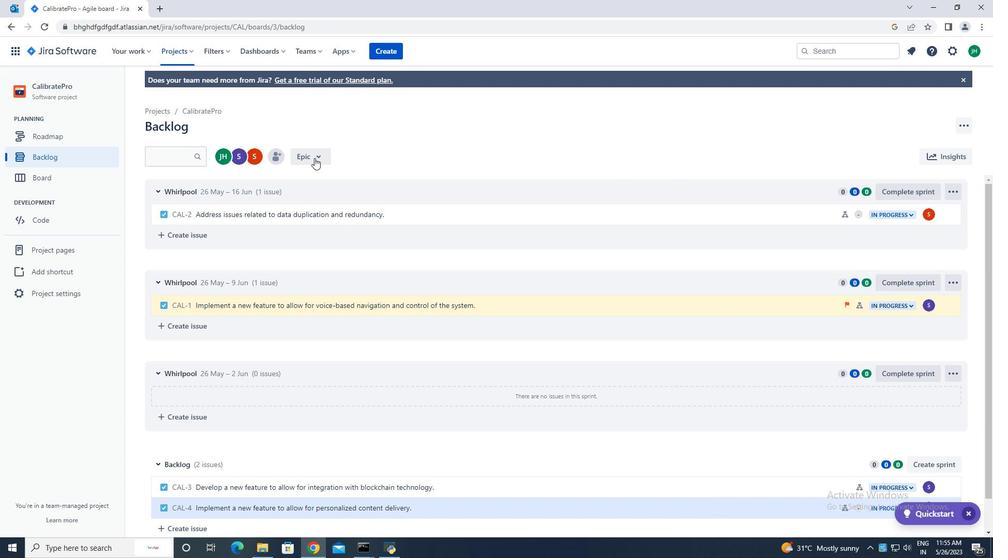 
Action: Mouse pressed left at (315, 157)
Screenshot: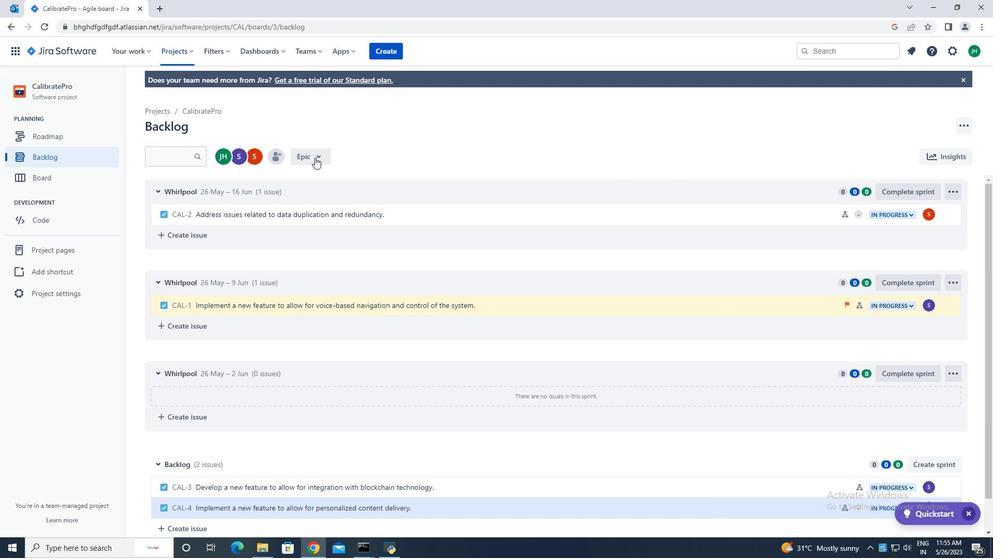 
Action: Mouse moved to (336, 200)
Screenshot: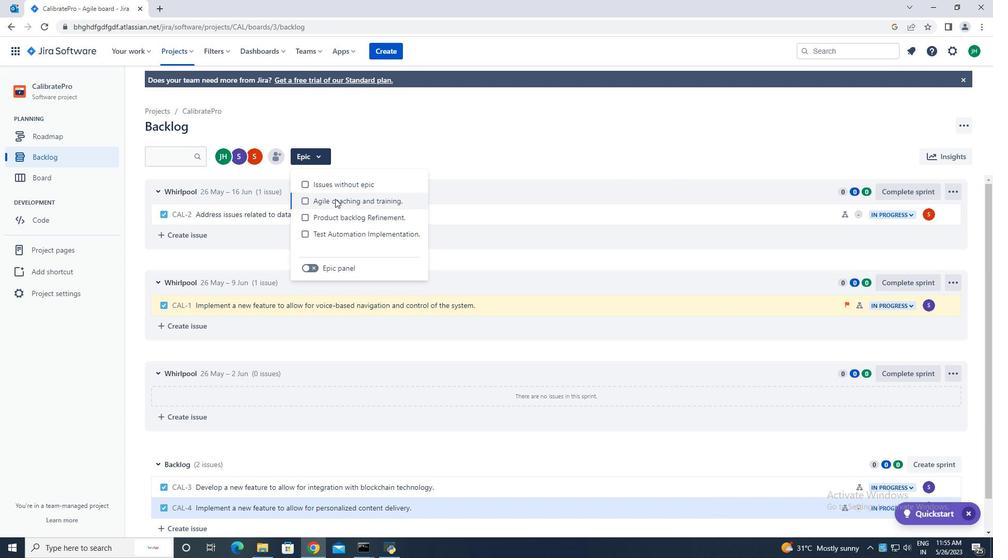 
Action: Mouse pressed left at (336, 200)
Screenshot: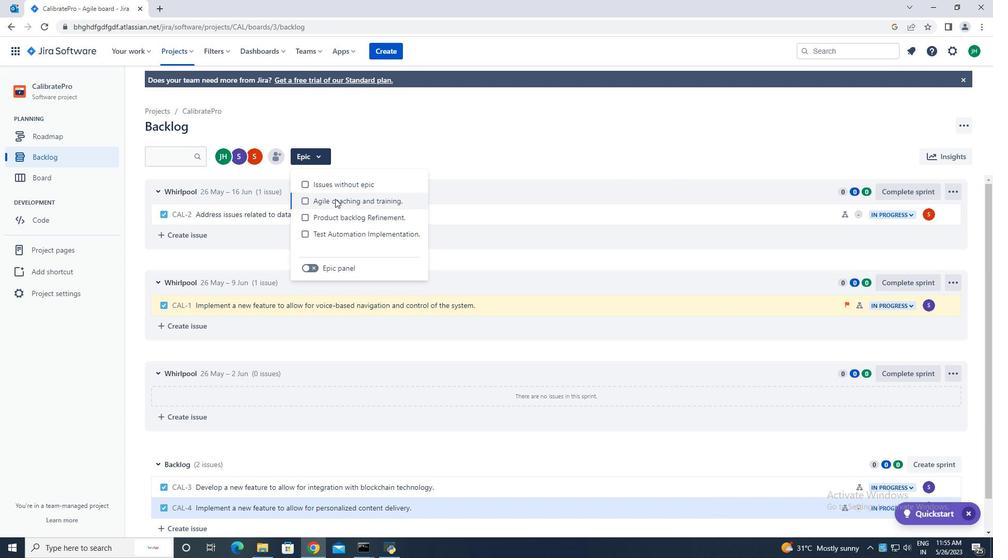
Action: Mouse moved to (412, 115)
Screenshot: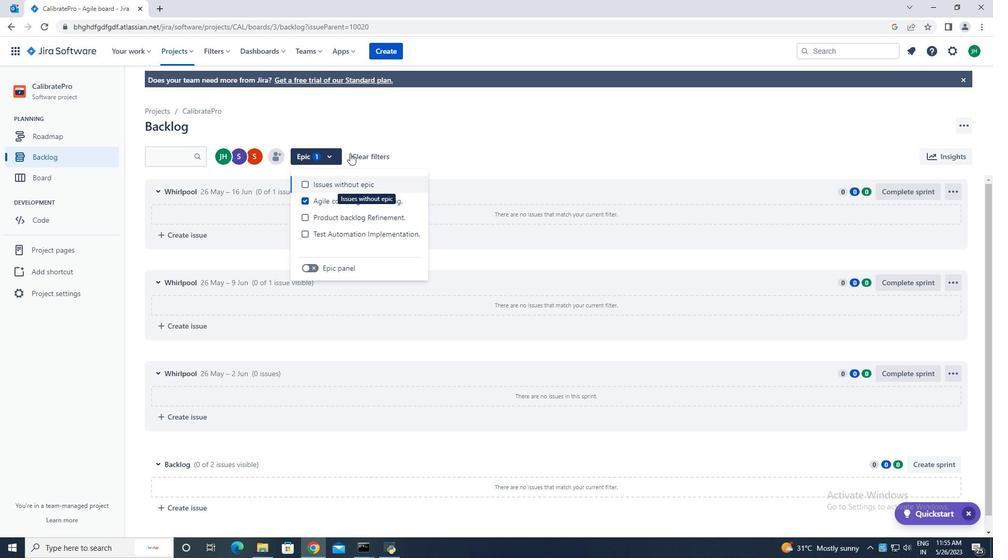 
Action: Mouse pressed left at (412, 115)
Screenshot: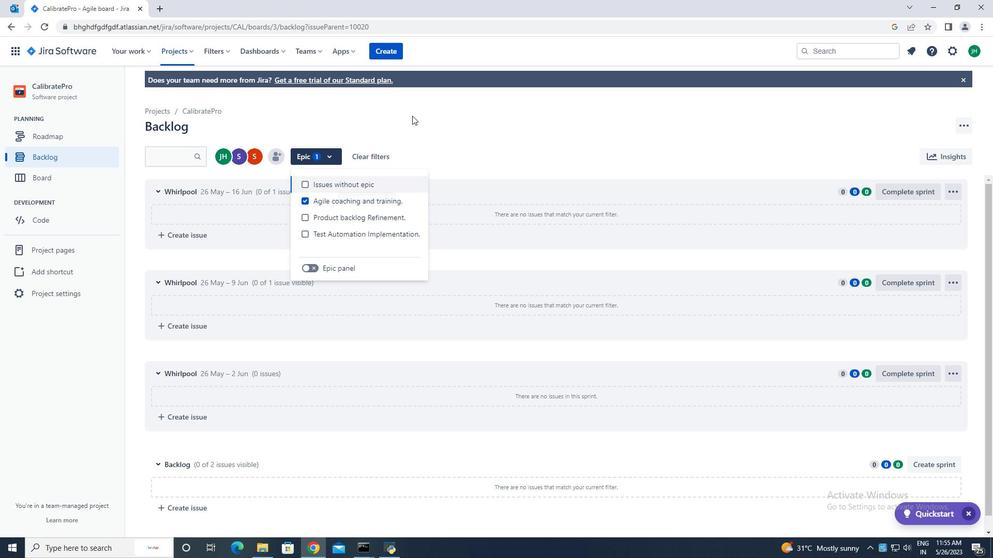
